 Task: In the  document Genesis.htmlMake this file  'available offline' Add shortcut to Drive 'My Drive'Email the file to   softage2@softage.net, with message attached Time-Sensitive: I kindly ask you to go through the email I've sent as soon as possible. and file type: 'HTML'
Action: Mouse moved to (43, 60)
Screenshot: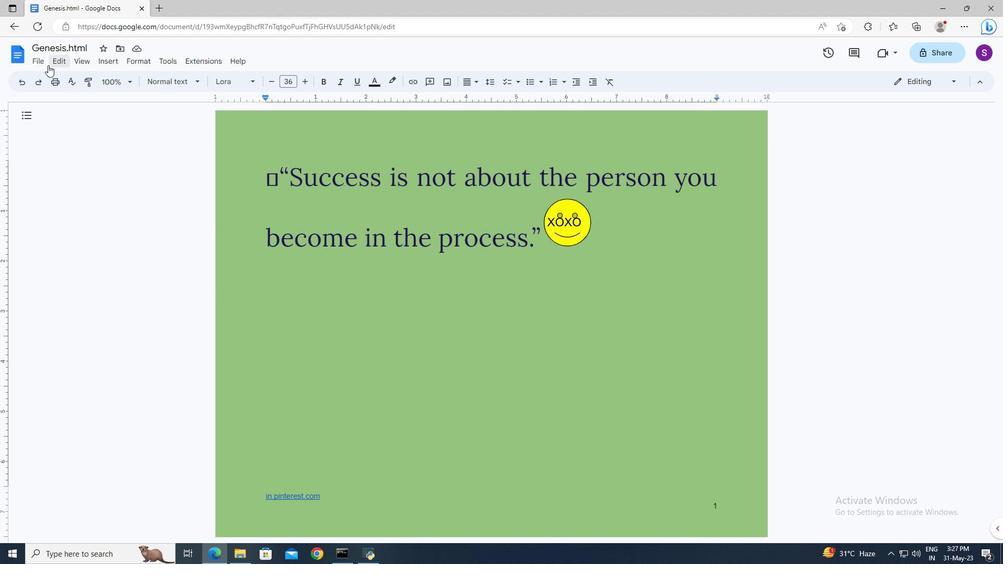 
Action: Mouse pressed left at (43, 60)
Screenshot: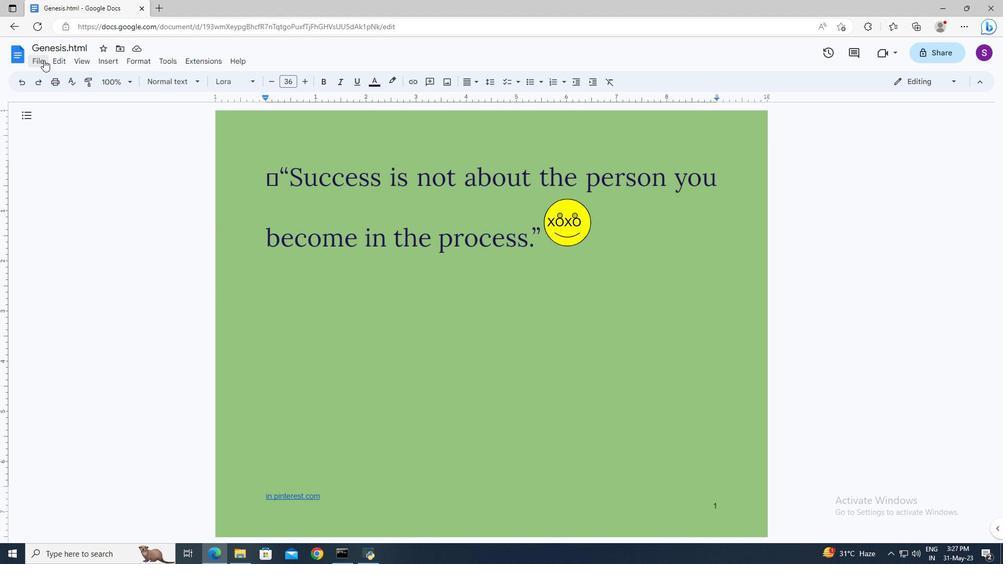 
Action: Mouse moved to (83, 289)
Screenshot: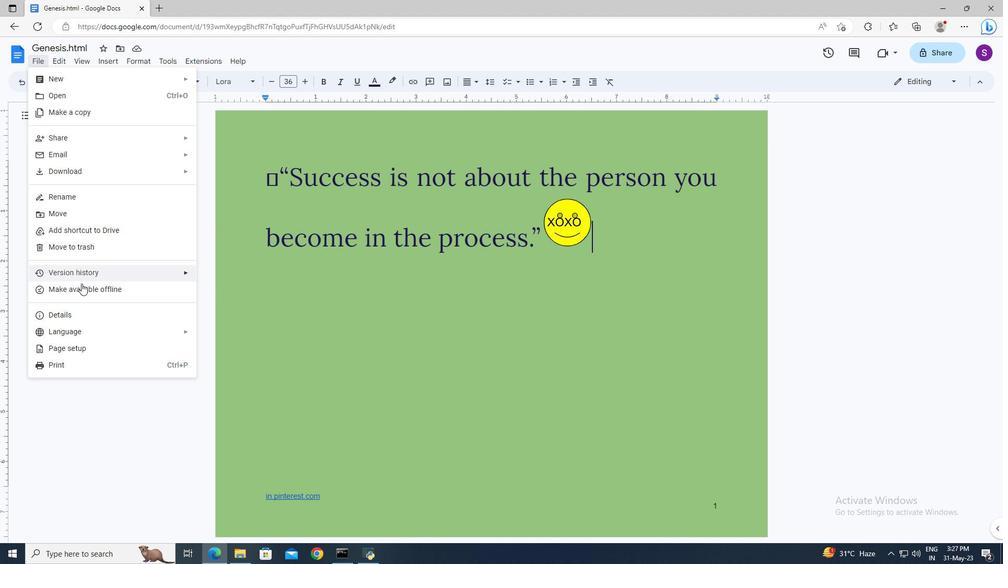 
Action: Mouse pressed left at (83, 289)
Screenshot: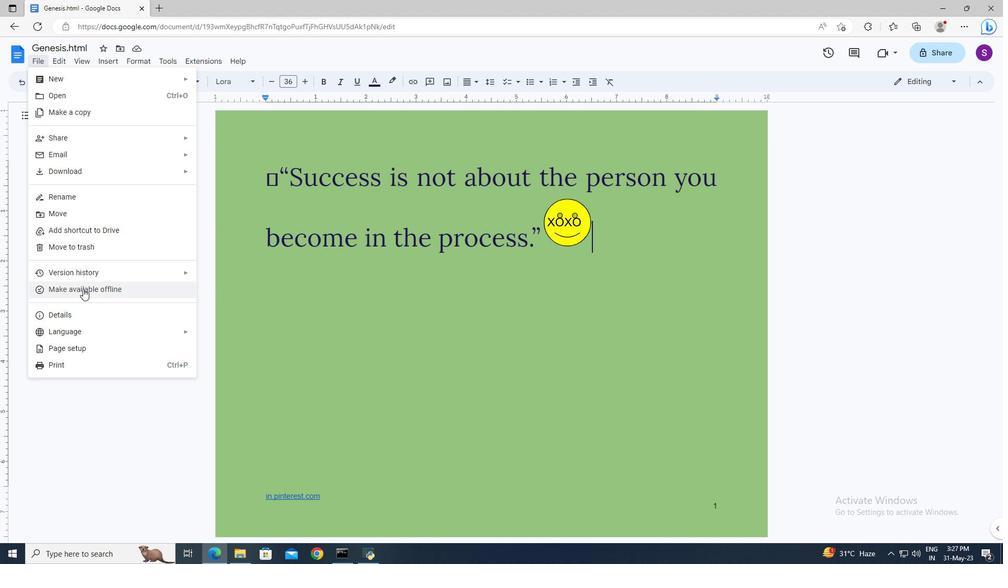 
Action: Mouse moved to (41, 63)
Screenshot: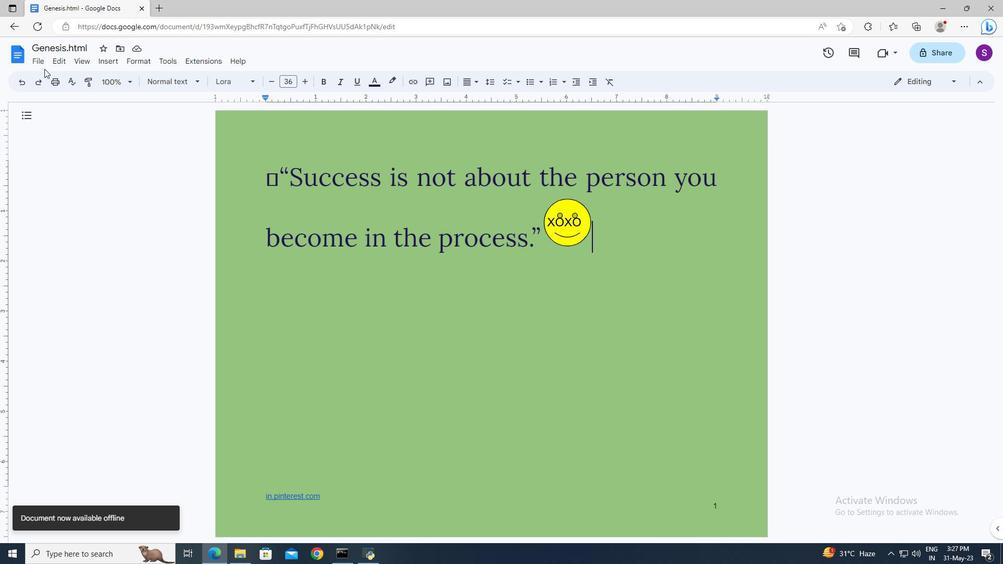 
Action: Mouse pressed left at (41, 63)
Screenshot: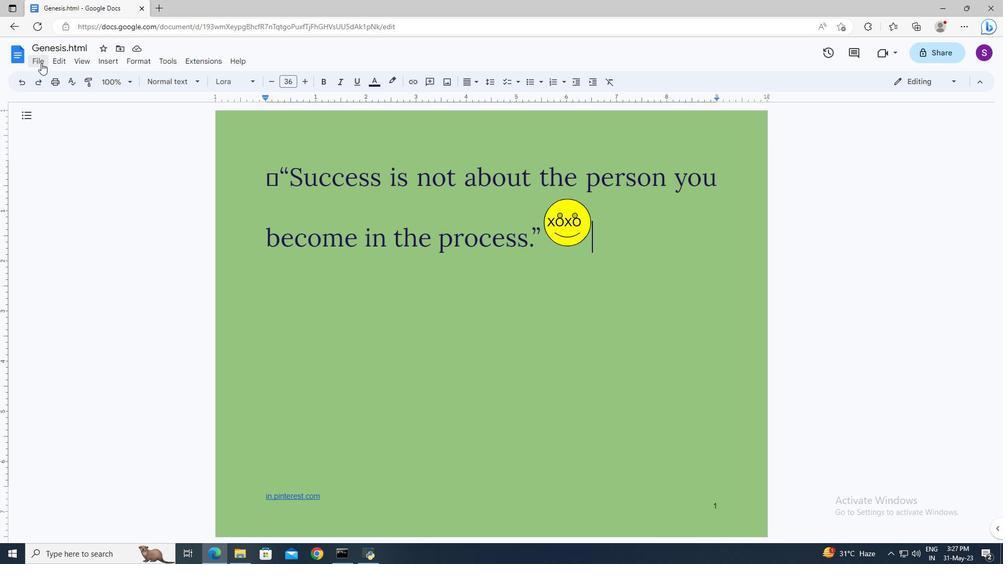 
Action: Mouse moved to (73, 225)
Screenshot: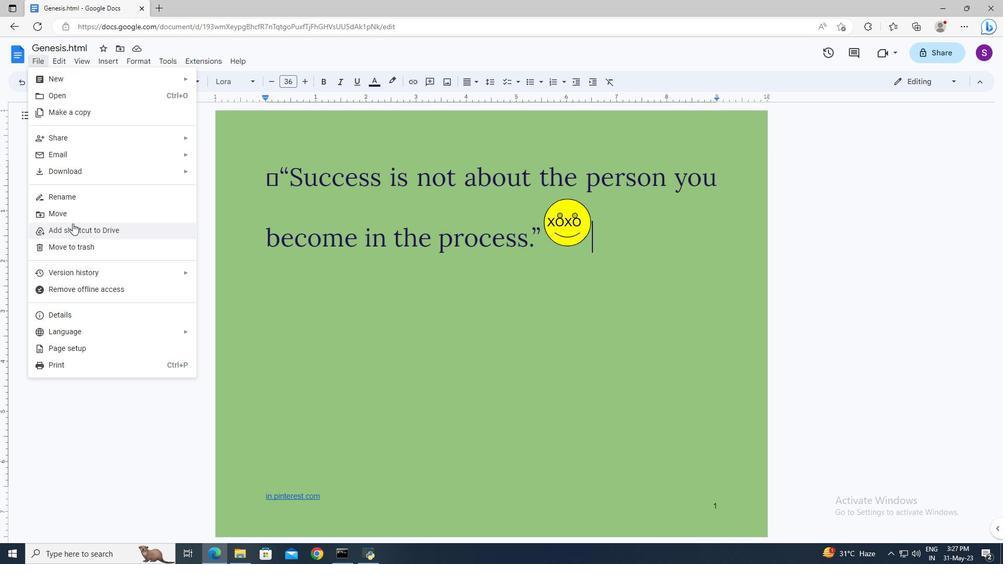 
Action: Mouse pressed left at (73, 225)
Screenshot: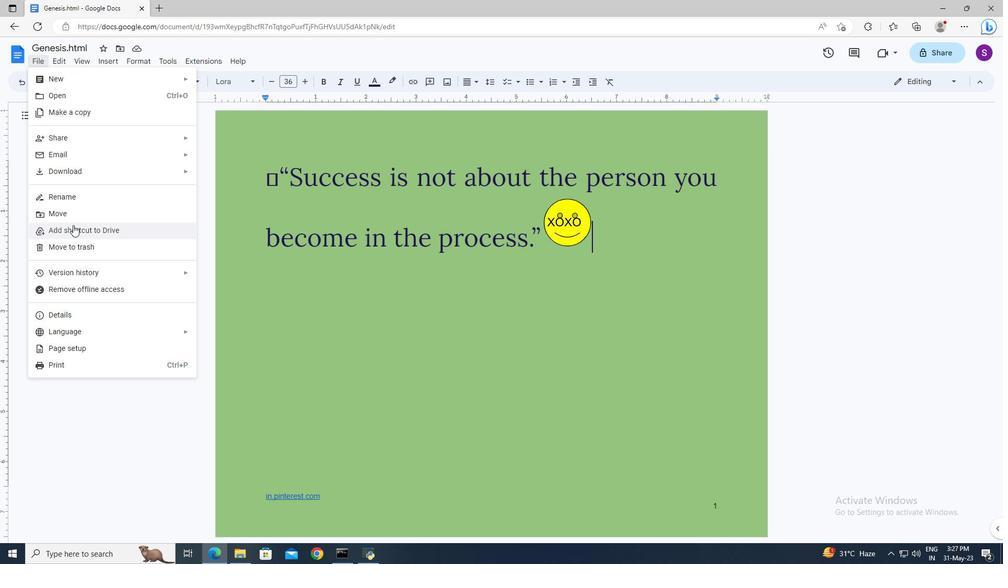 
Action: Mouse moved to (147, 97)
Screenshot: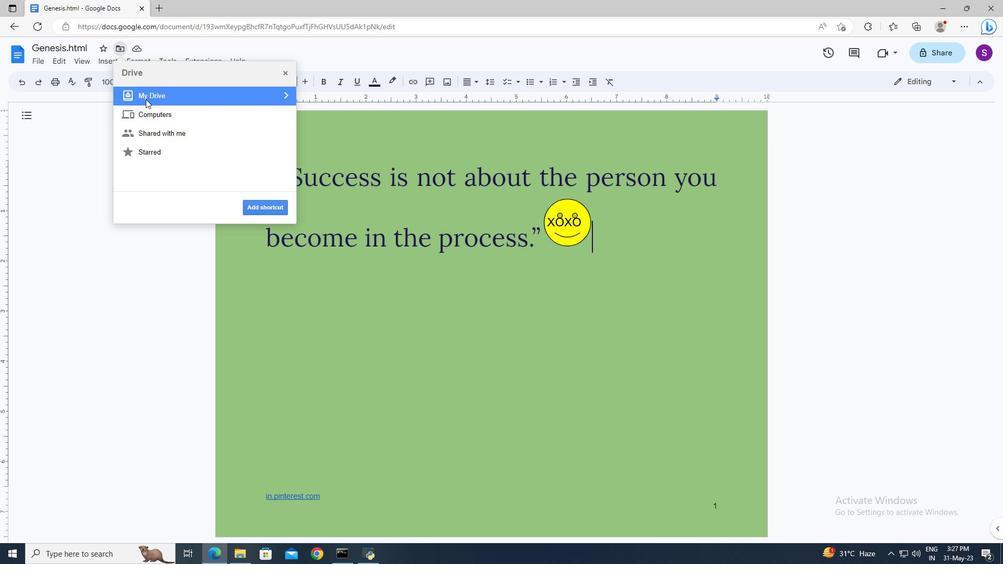 
Action: Mouse pressed left at (147, 97)
Screenshot: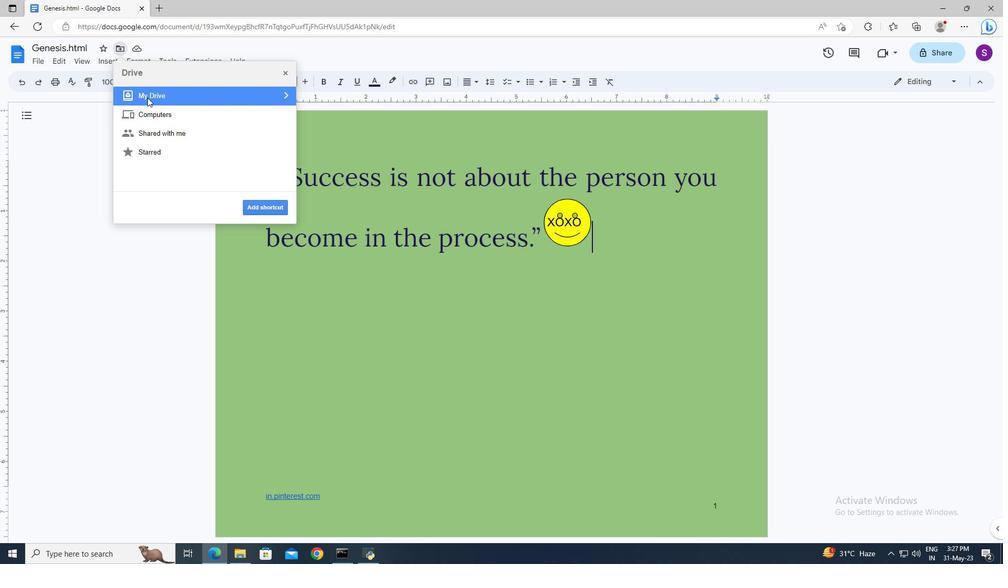 
Action: Mouse moved to (167, 97)
Screenshot: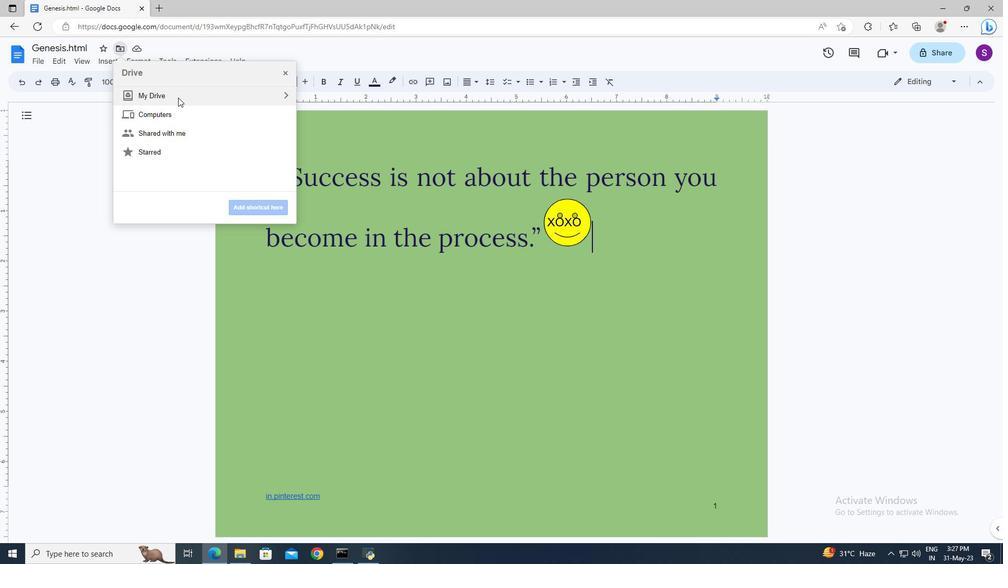 
Action: Mouse pressed left at (167, 97)
Screenshot: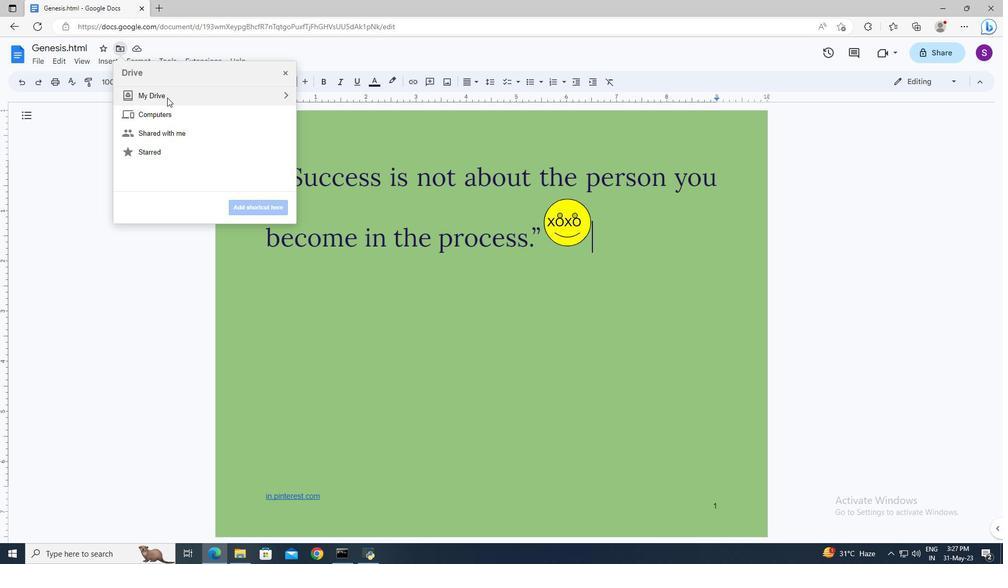 
Action: Mouse moved to (285, 96)
Screenshot: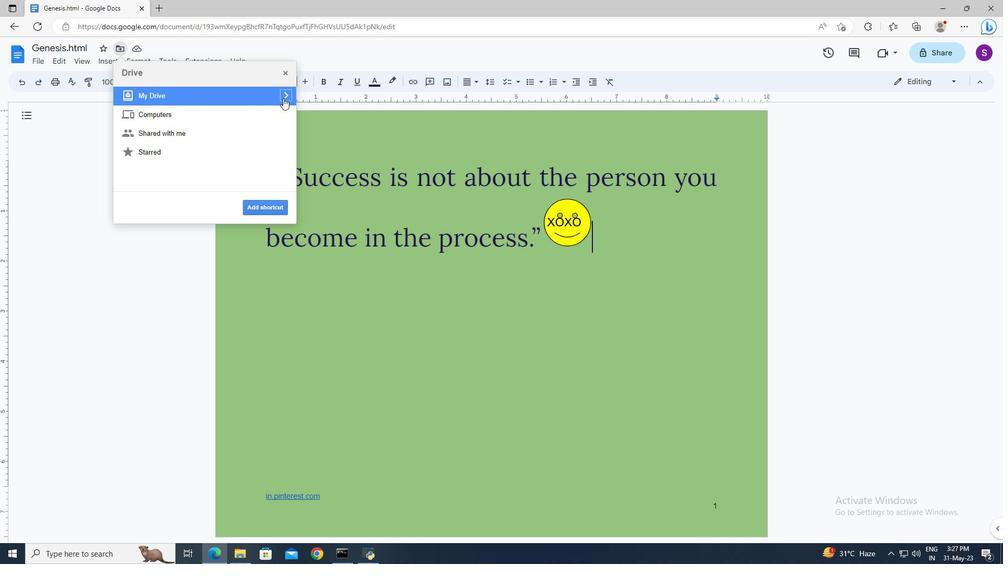 
Action: Mouse pressed left at (285, 96)
Screenshot: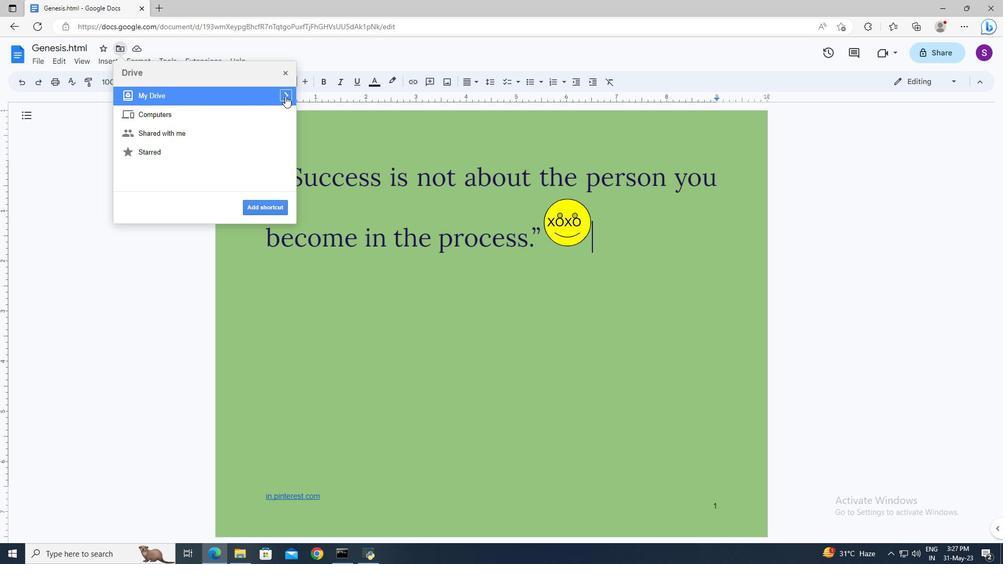 
Action: Mouse moved to (272, 209)
Screenshot: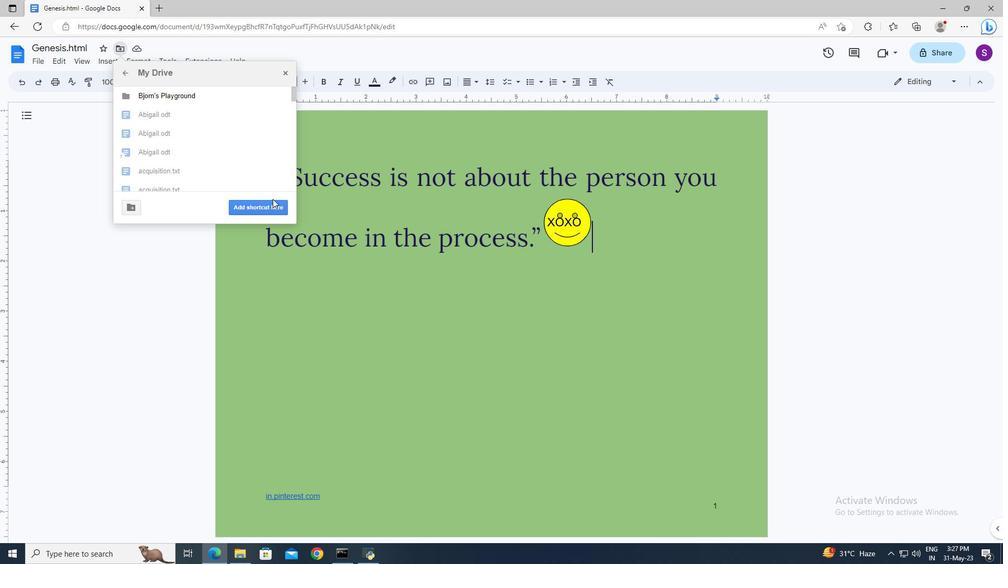 
Action: Mouse pressed left at (272, 209)
Screenshot: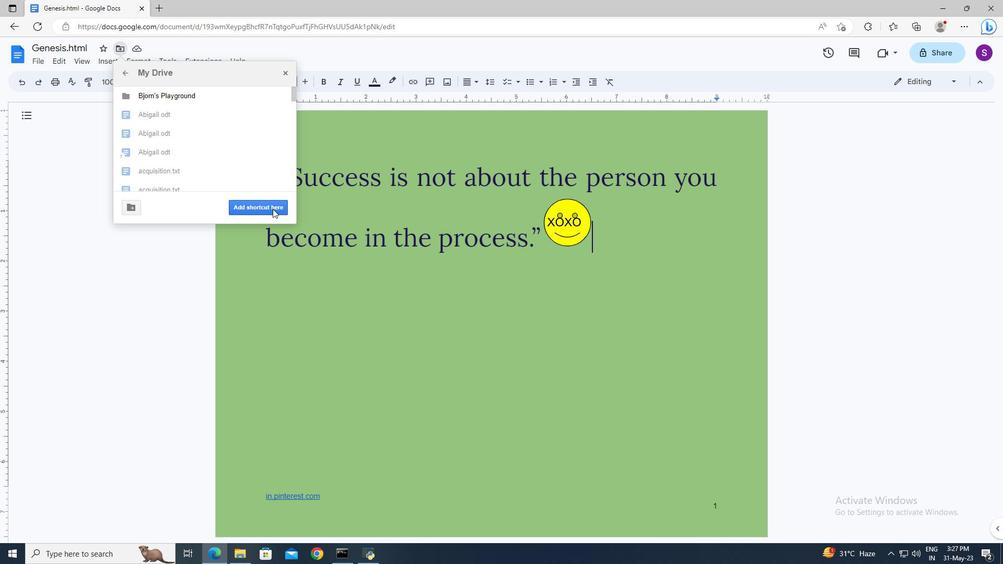 
Action: Mouse moved to (46, 58)
Screenshot: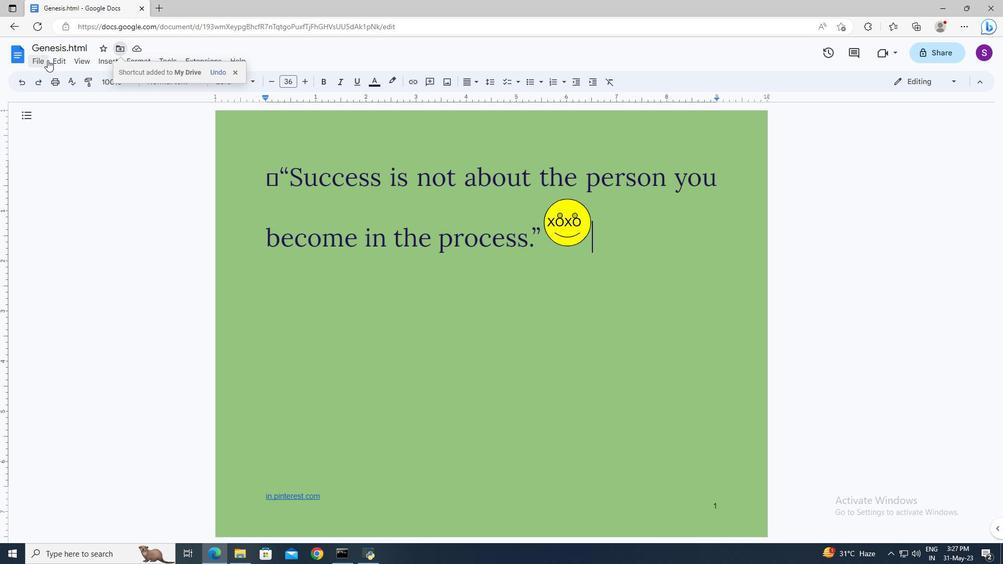 
Action: Mouse pressed left at (46, 58)
Screenshot: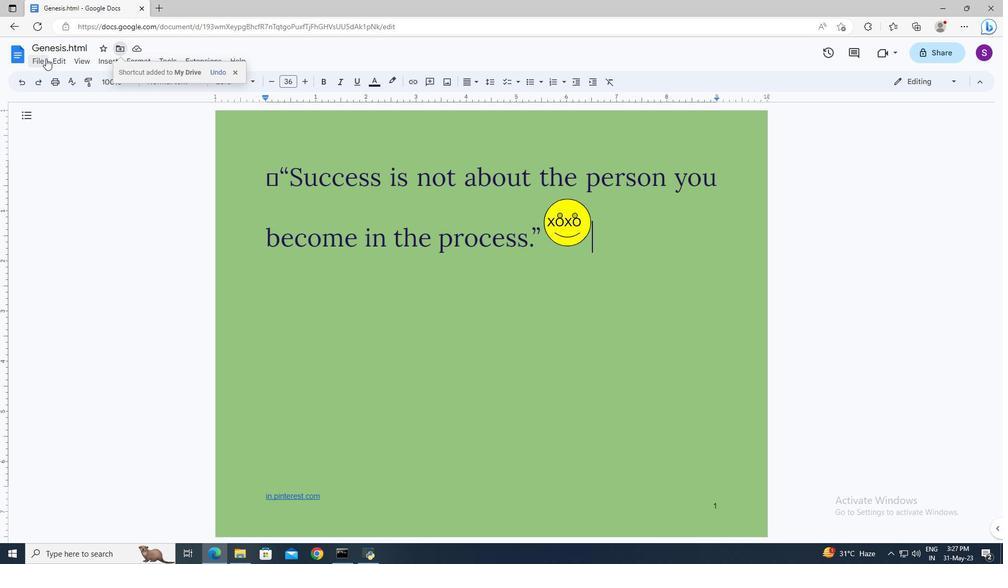 
Action: Mouse moved to (209, 155)
Screenshot: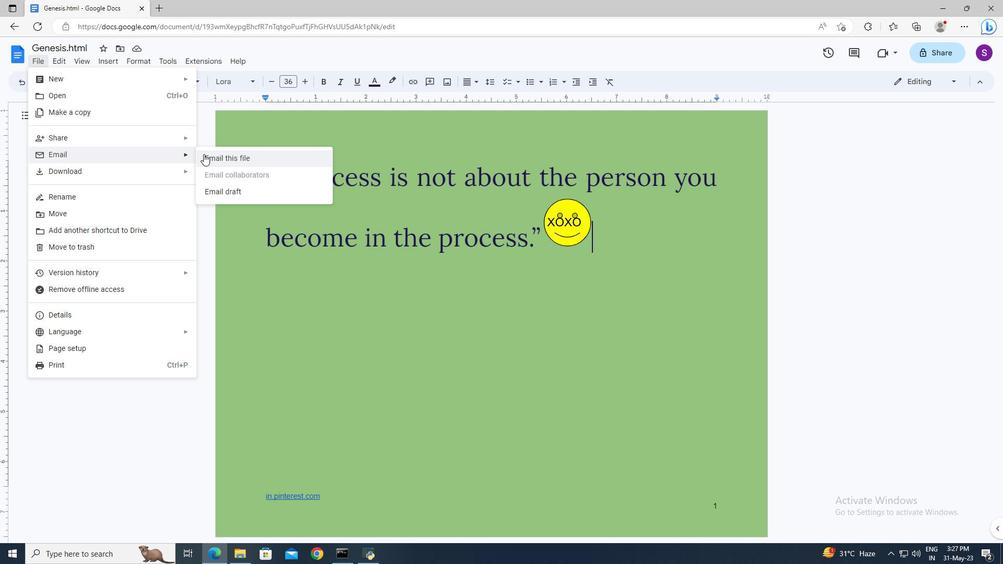 
Action: Mouse pressed left at (209, 155)
Screenshot: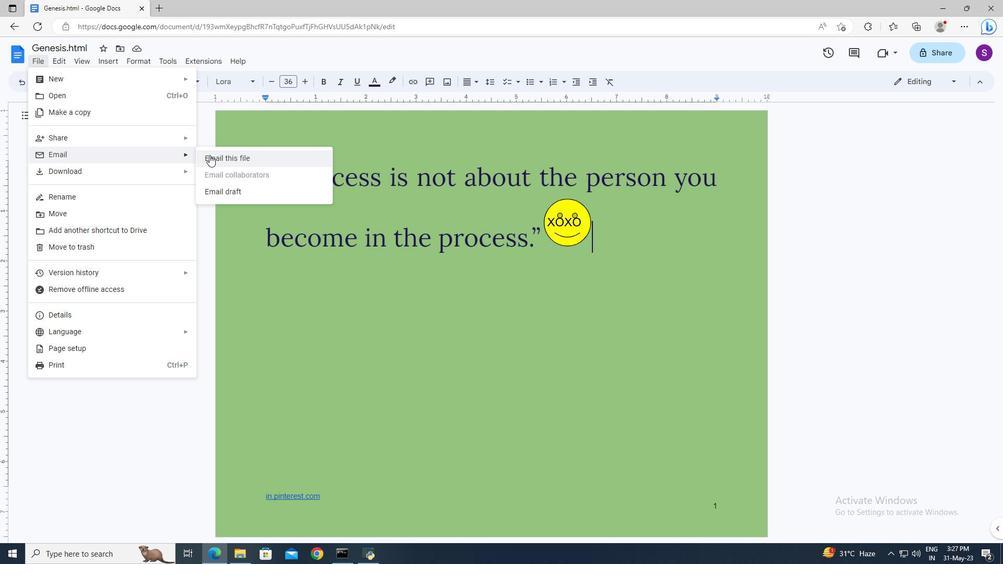 
Action: Mouse moved to (392, 231)
Screenshot: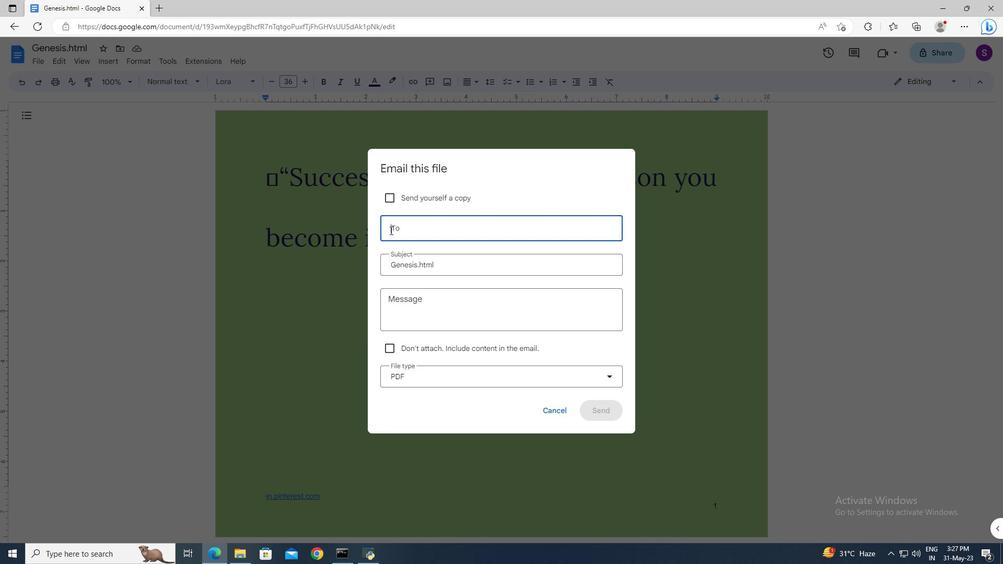 
Action: Mouse pressed left at (392, 231)
Screenshot: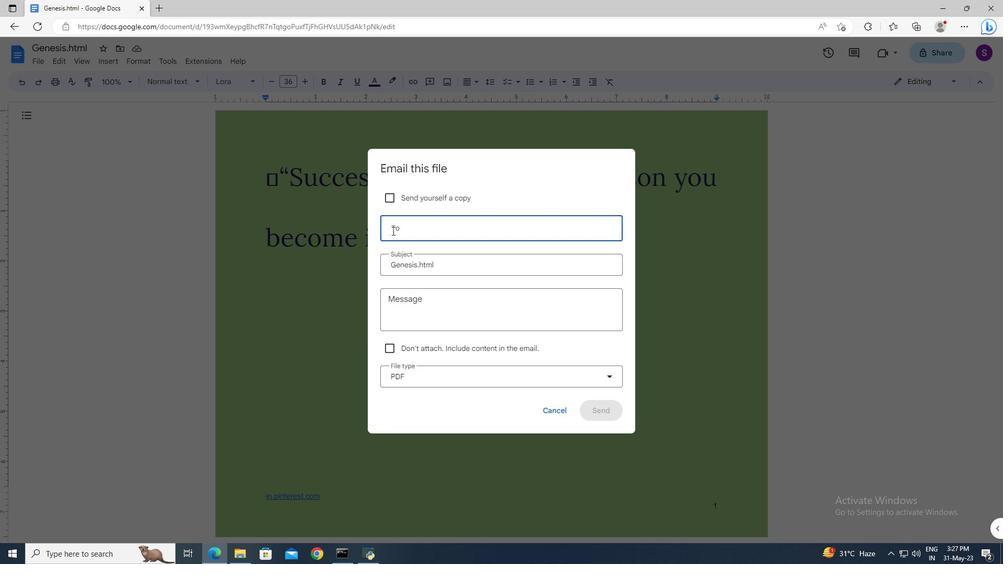 
Action: Key pressed softage2<Key.shift>@softage.net<Key.enter>
Screenshot: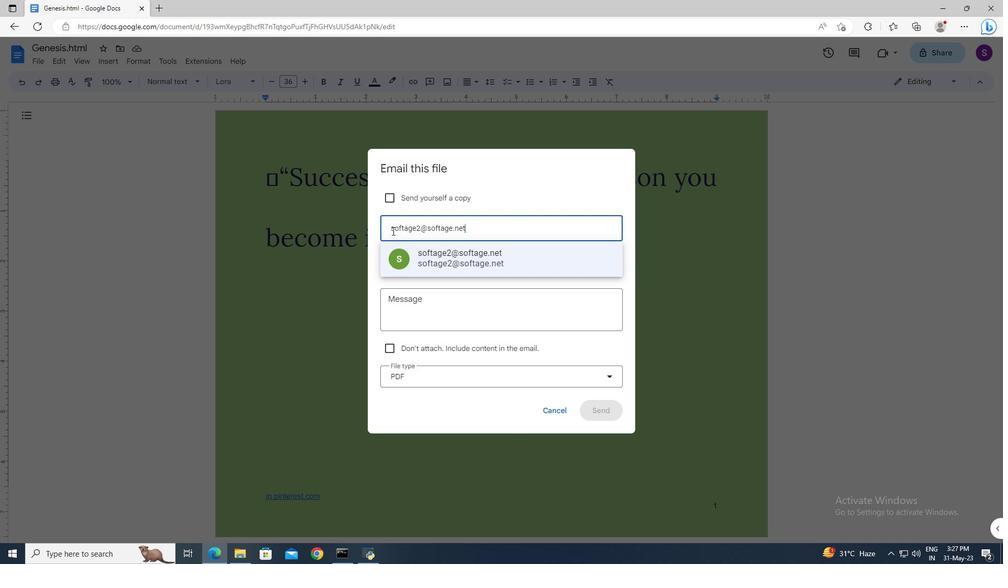 
Action: Mouse moved to (417, 299)
Screenshot: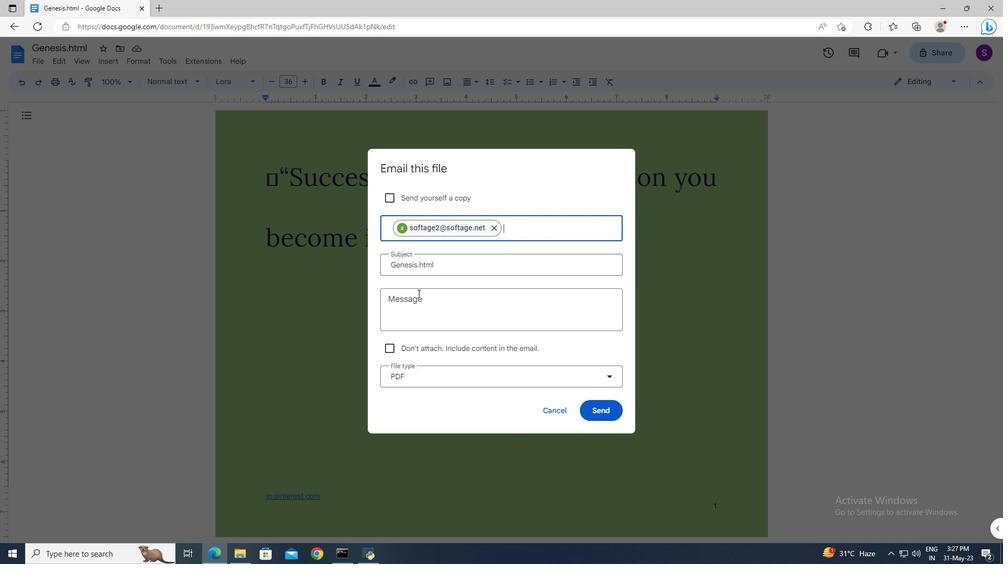
Action: Mouse pressed left at (417, 299)
Screenshot: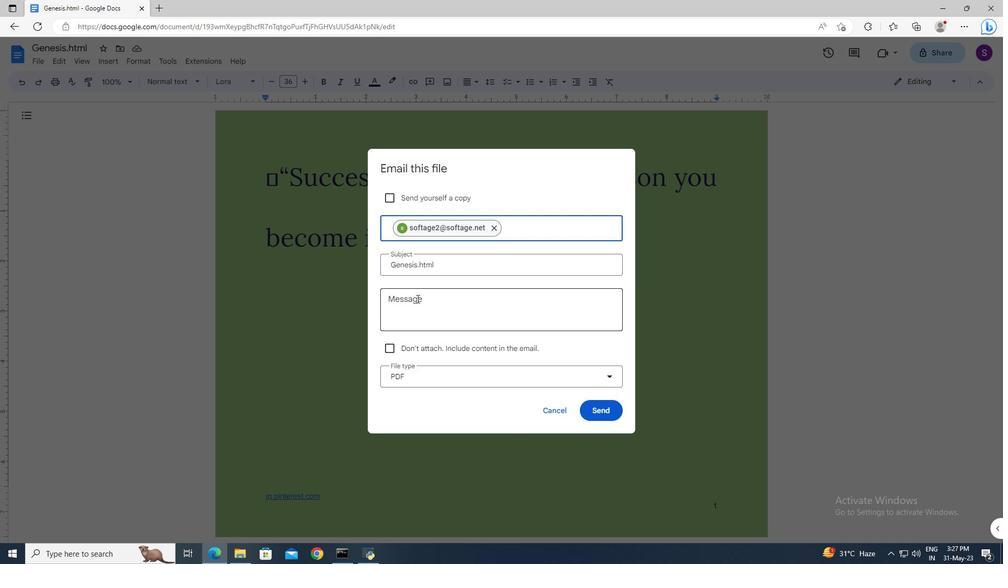 
Action: Mouse moved to (417, 299)
Screenshot: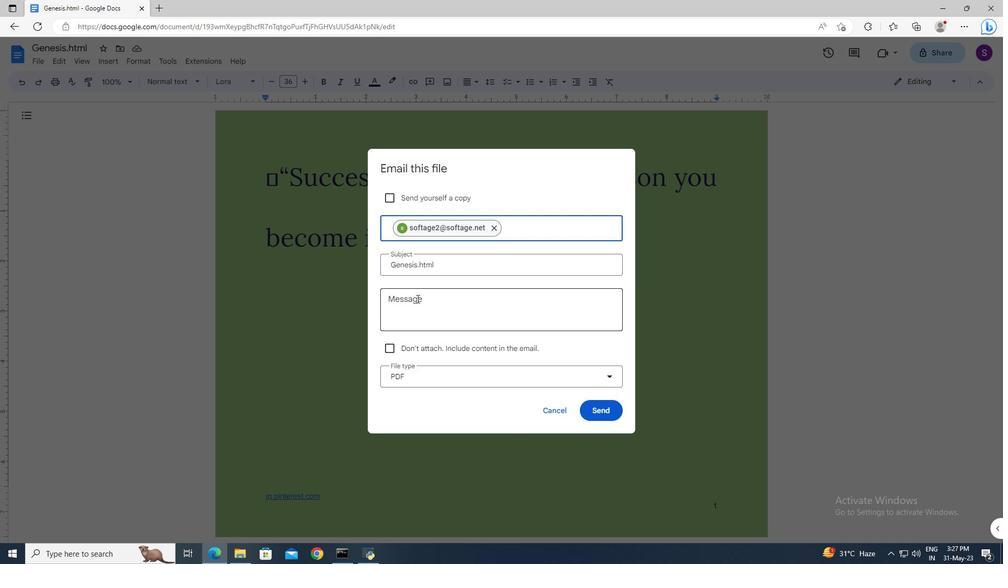 
Action: Key pressed <Key.shift><Key.shift>Time-<Key.shift_r>Sensitive<Key.shift>:<Key.space><Key.shift>I<Key.space>kindly<Key.space>ask<Key.space>you<Key.space>to<Key.space>go<Key.space>through<Key.space>the<Key.space>email<Key.space>i<Key.shift><Key.backspace><Key.shift>I've<Key.space>sent<Key.space>as<Key.space>soon<Key.space>ass<Key.backspace><Key.space>possible.
Screenshot: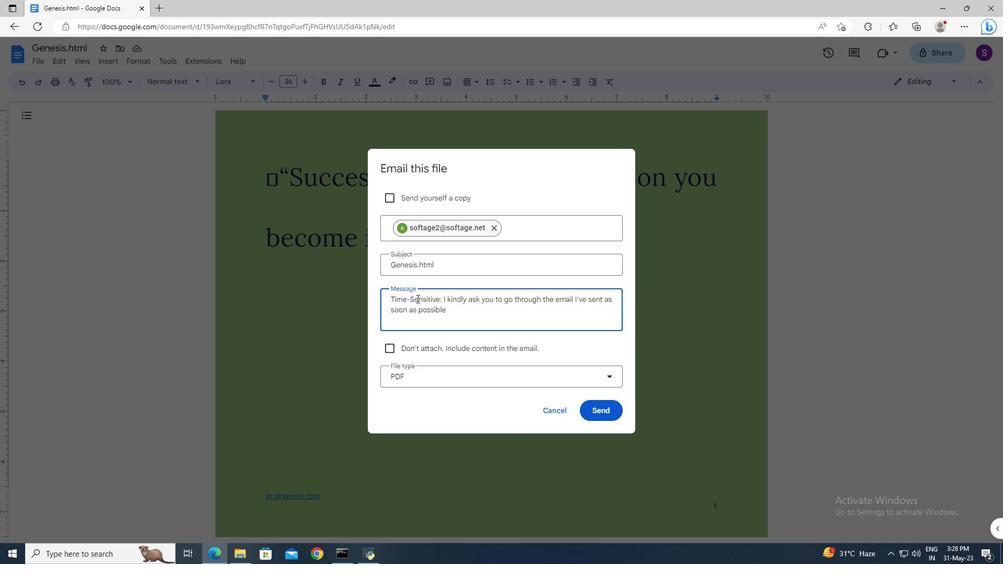 
Action: Mouse moved to (436, 369)
Screenshot: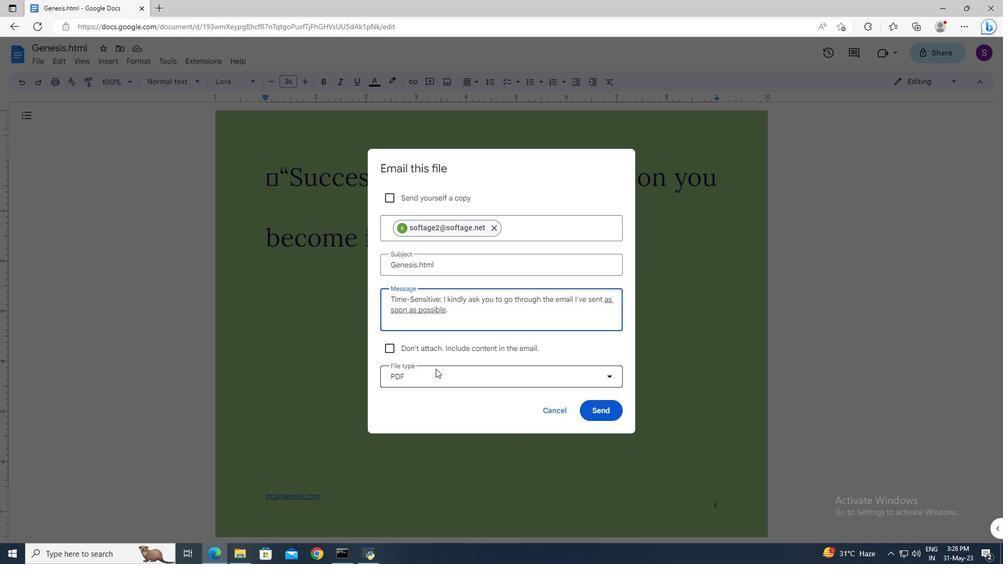 
Action: Mouse pressed left at (436, 369)
Screenshot: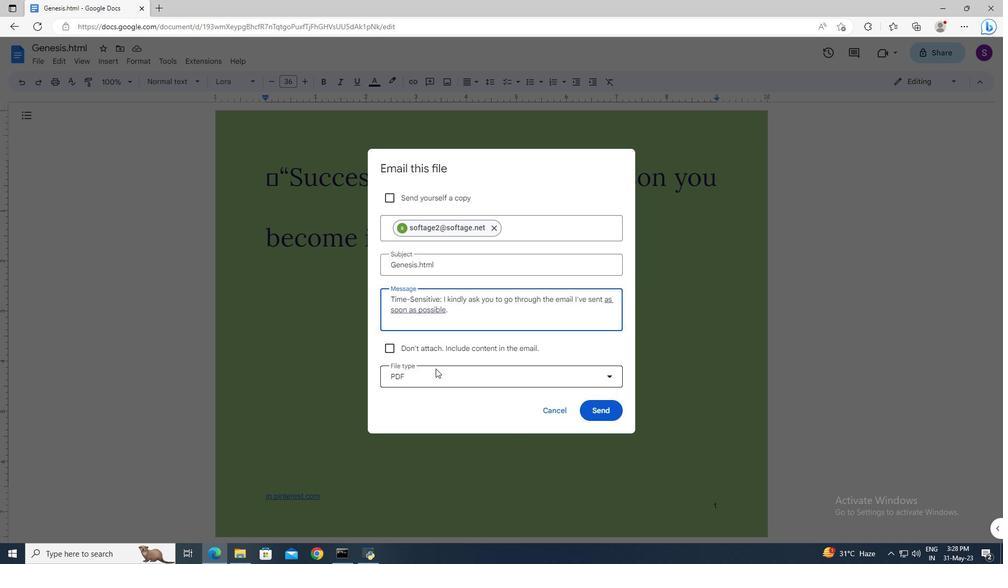 
Action: Mouse moved to (439, 455)
Screenshot: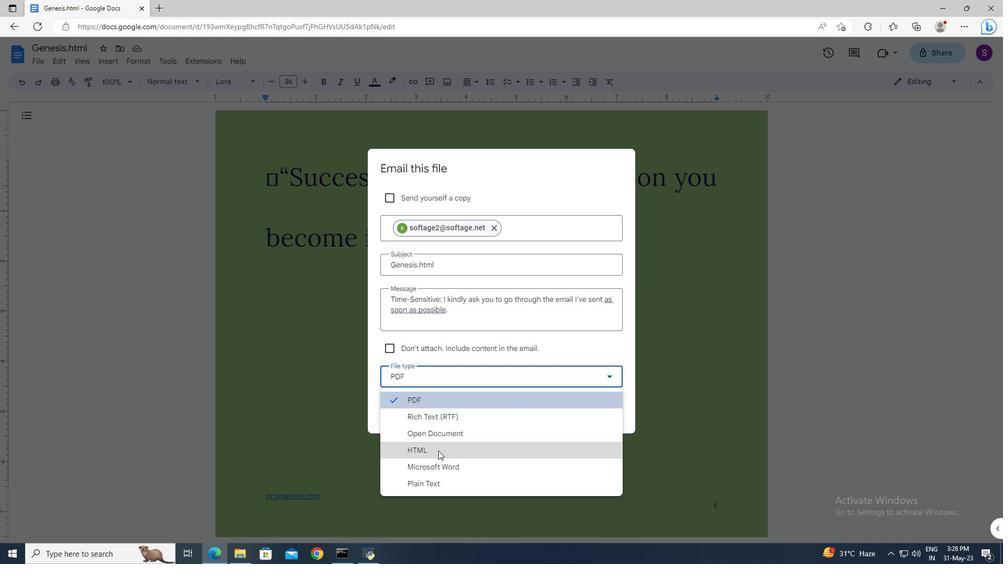 
Action: Mouse pressed left at (439, 455)
Screenshot: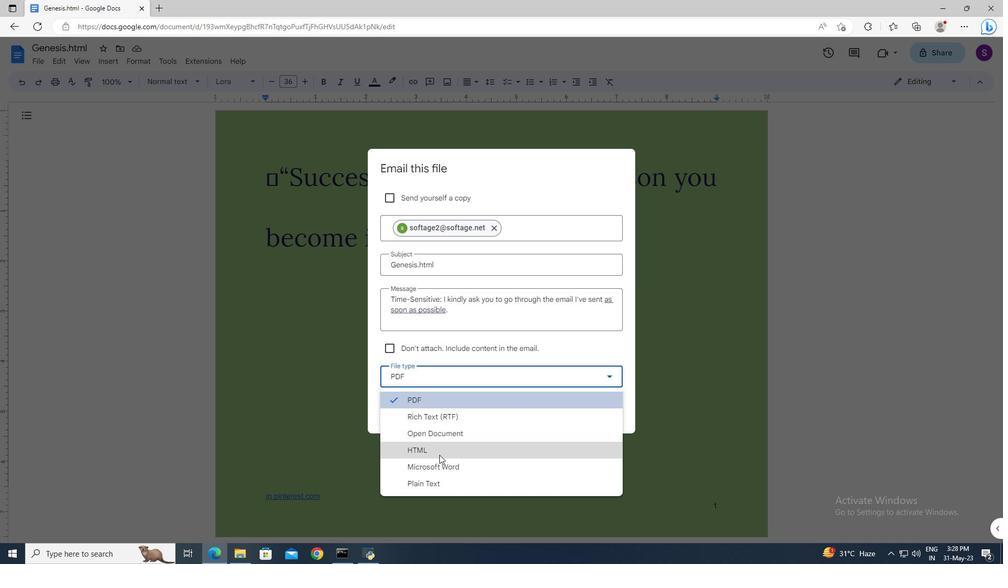 
Action: Mouse moved to (600, 413)
Screenshot: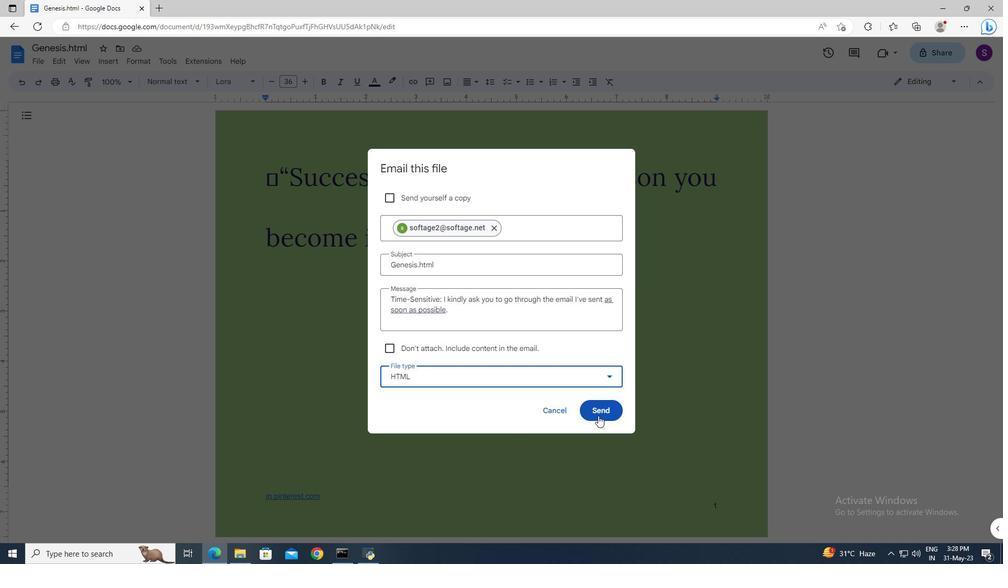 
Action: Mouse pressed left at (600, 413)
Screenshot: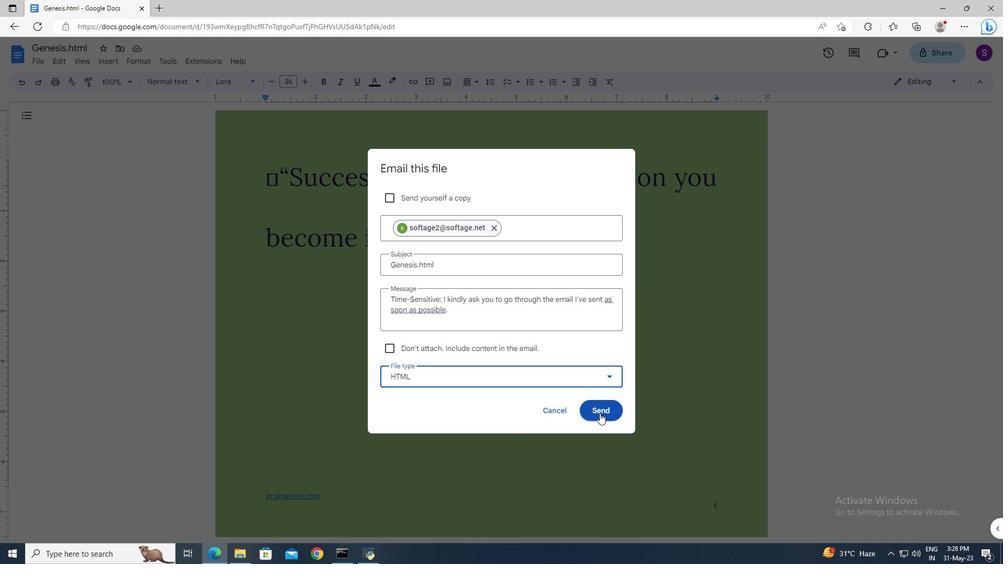 
